 Task: Edit the duration of the event to 15 minutes.
Action: Mouse moved to (688, 323)
Screenshot: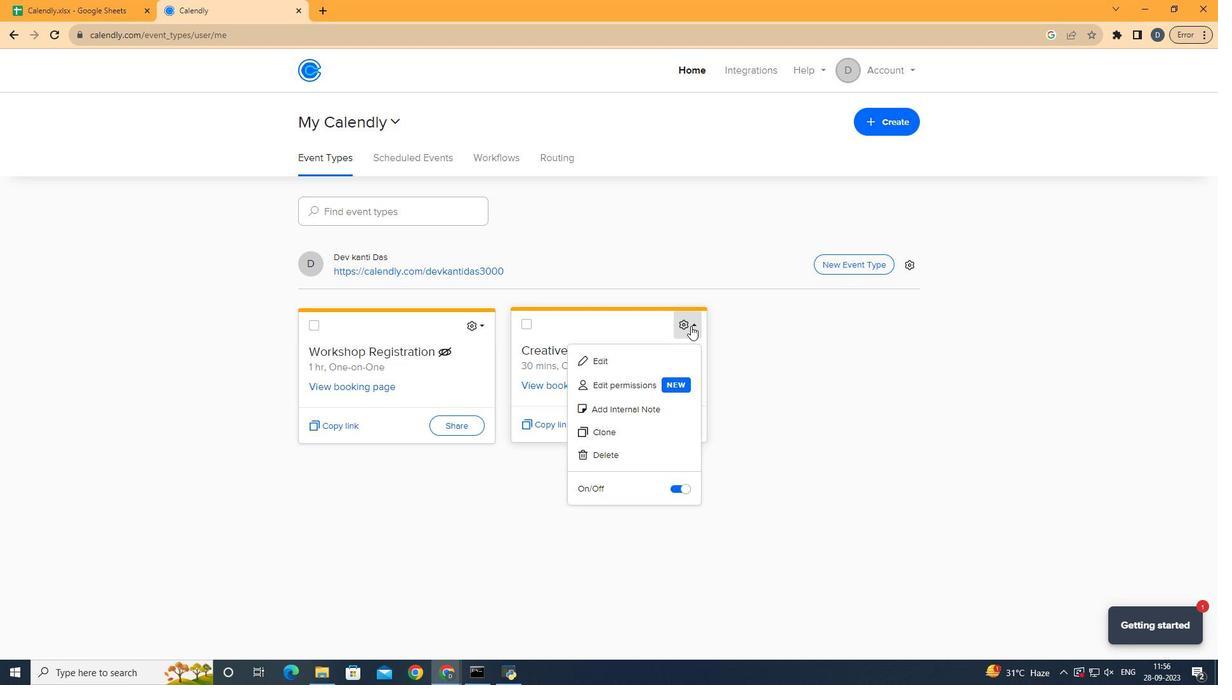 
Action: Mouse pressed left at (688, 323)
Screenshot: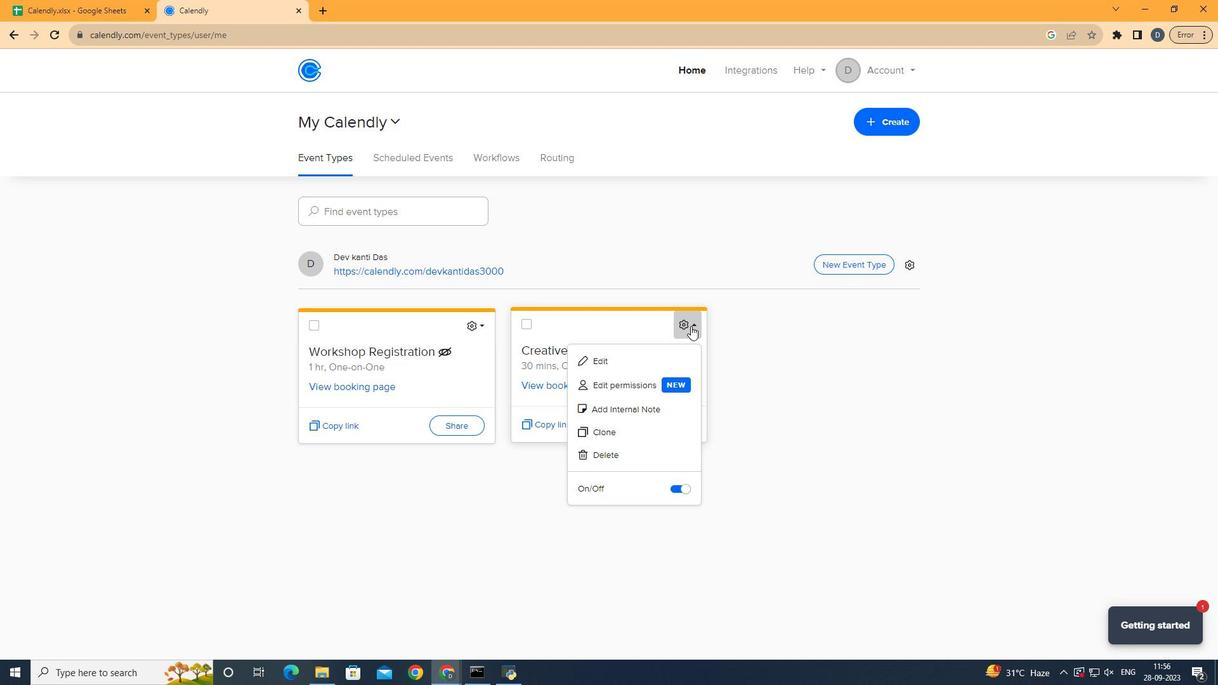 
Action: Mouse moved to (656, 354)
Screenshot: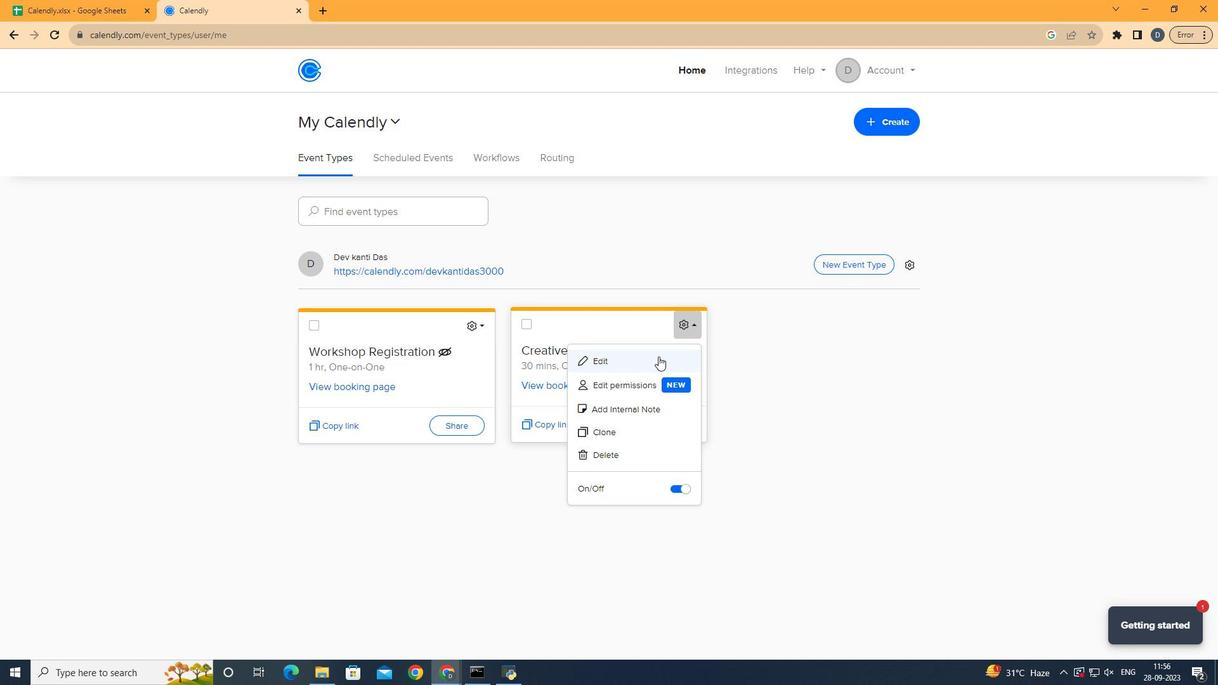 
Action: Mouse pressed left at (656, 354)
Screenshot: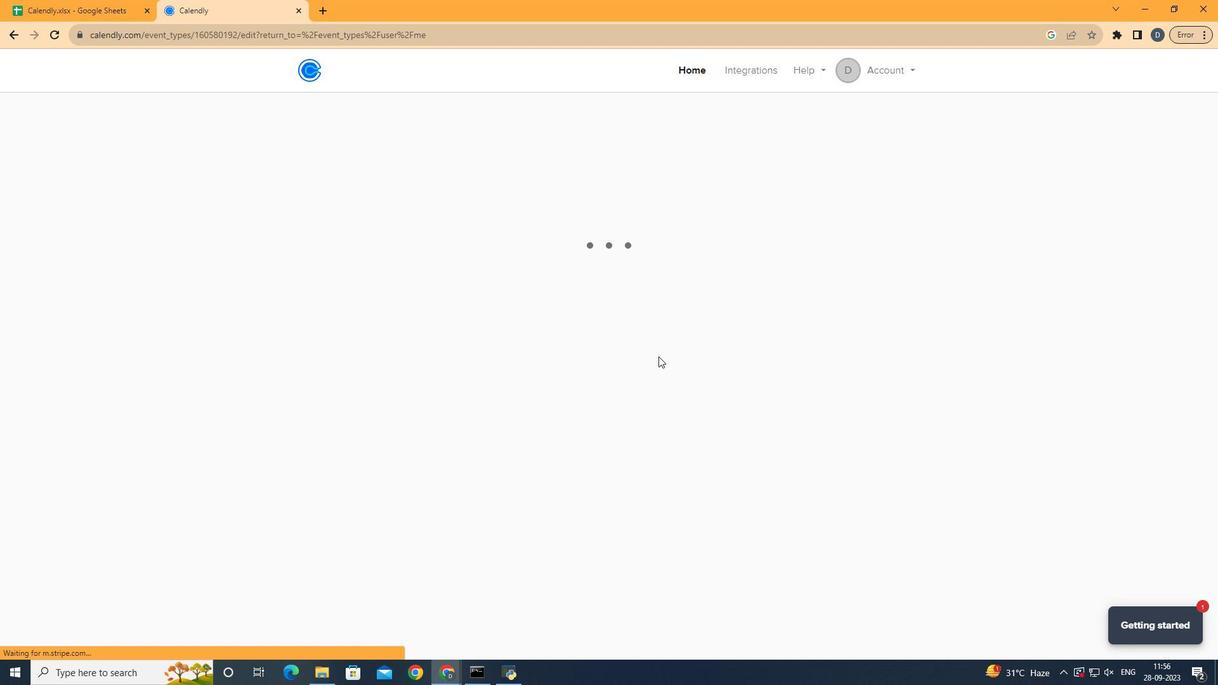 
Action: Mouse moved to (461, 288)
Screenshot: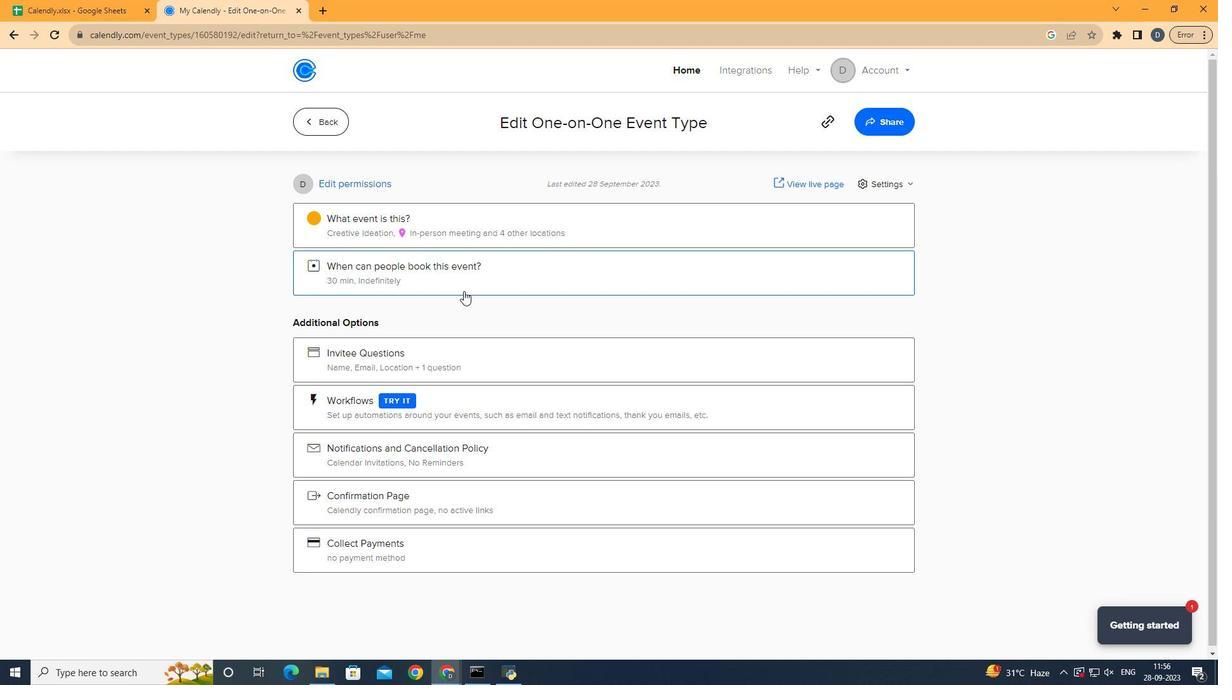 
Action: Mouse pressed left at (461, 288)
Screenshot: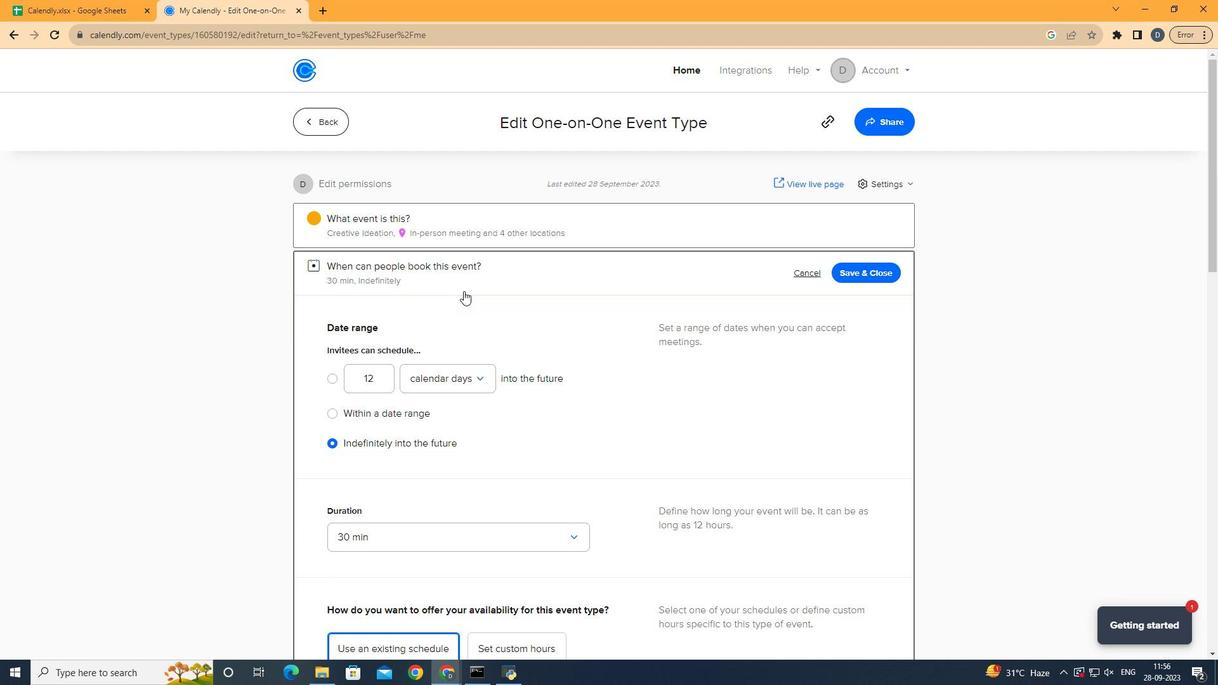 
Action: Mouse moved to (462, 288)
Screenshot: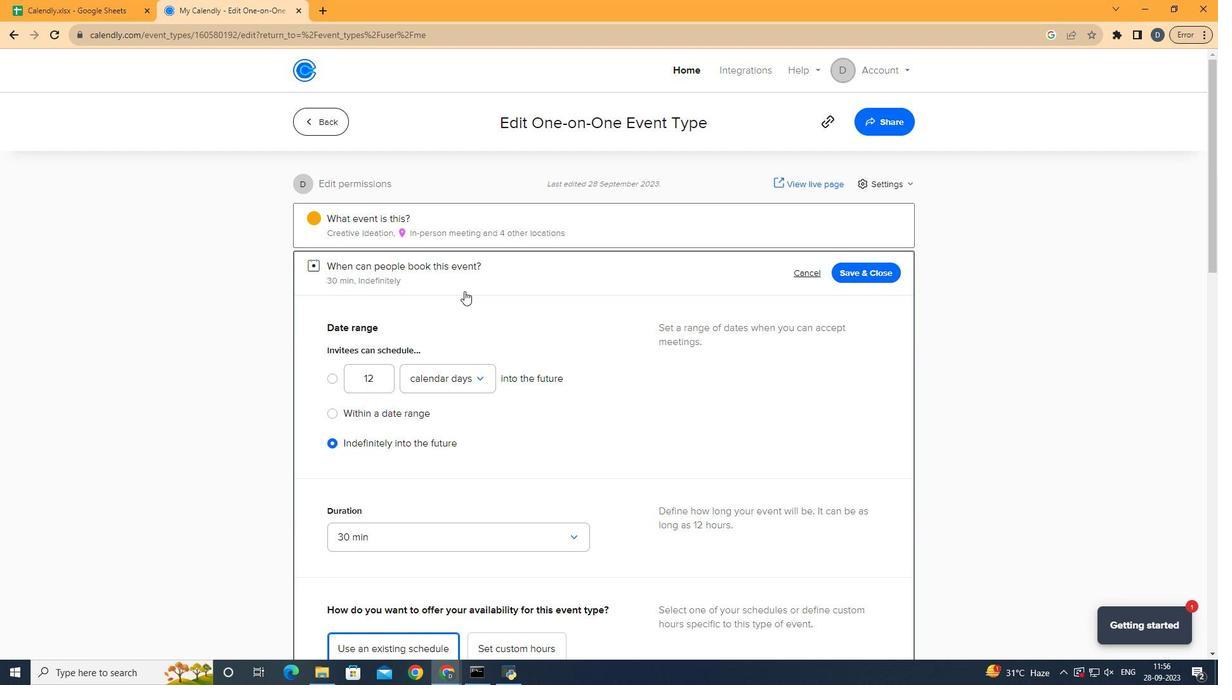 
Action: Mouse scrolled (462, 288) with delta (0, 0)
Screenshot: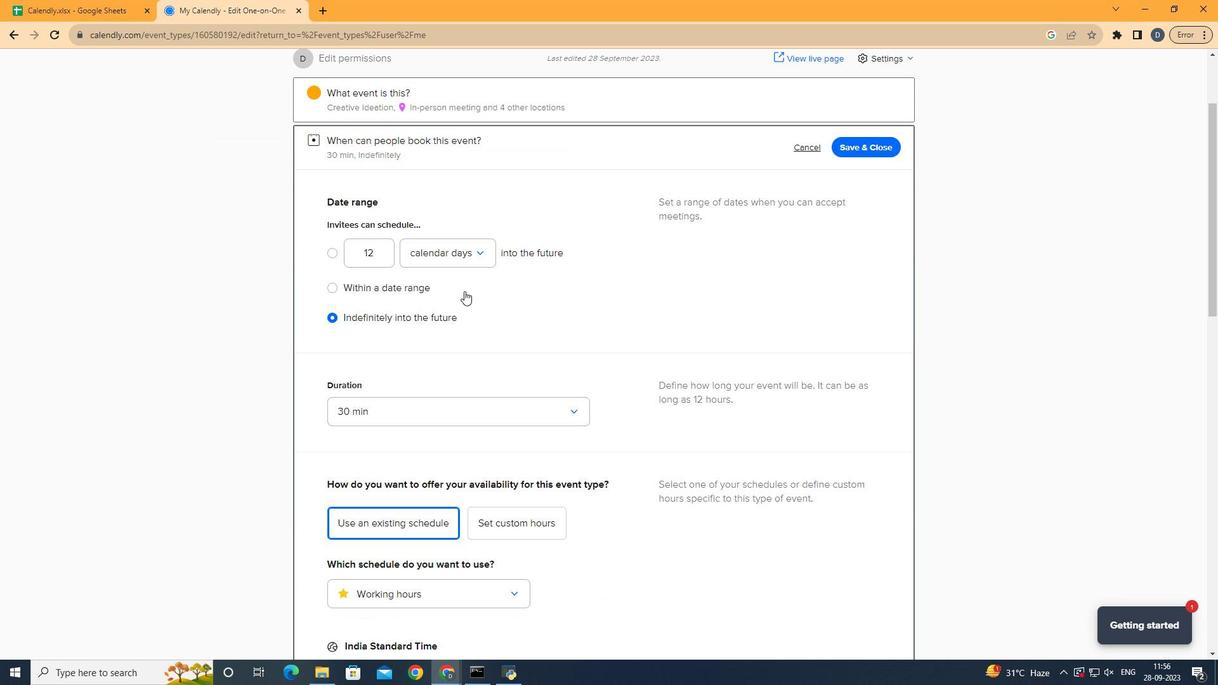 
Action: Mouse scrolled (462, 288) with delta (0, 0)
Screenshot: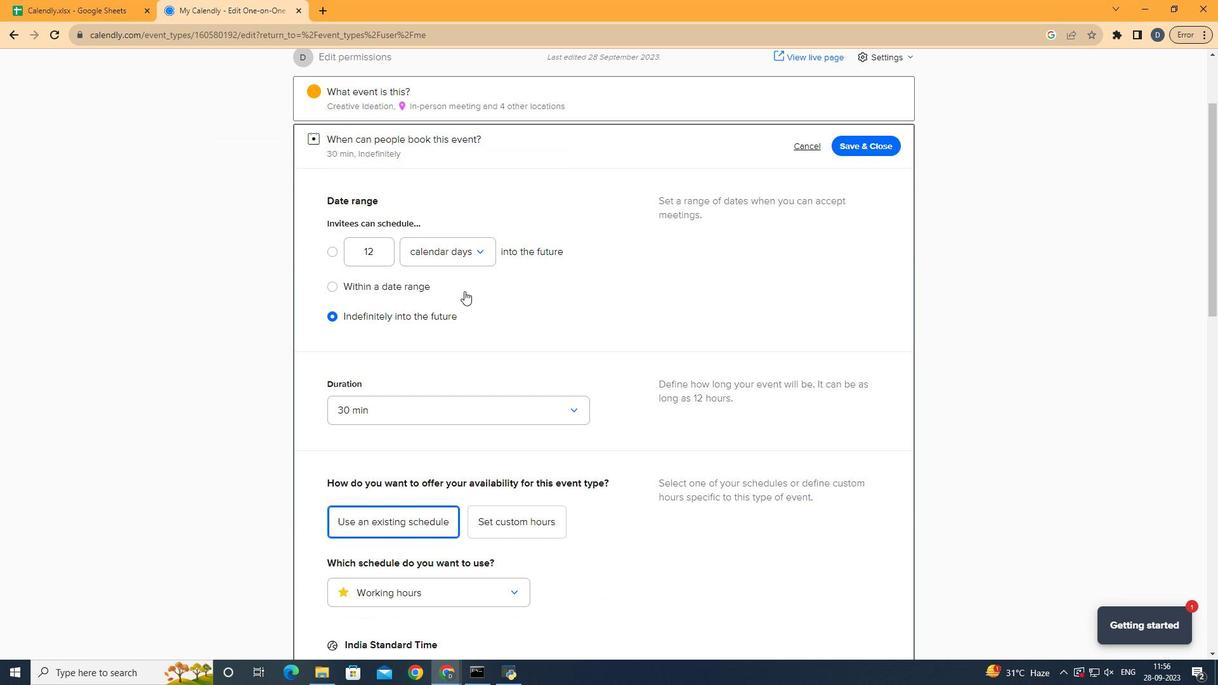 
Action: Mouse scrolled (462, 288) with delta (0, 0)
Screenshot: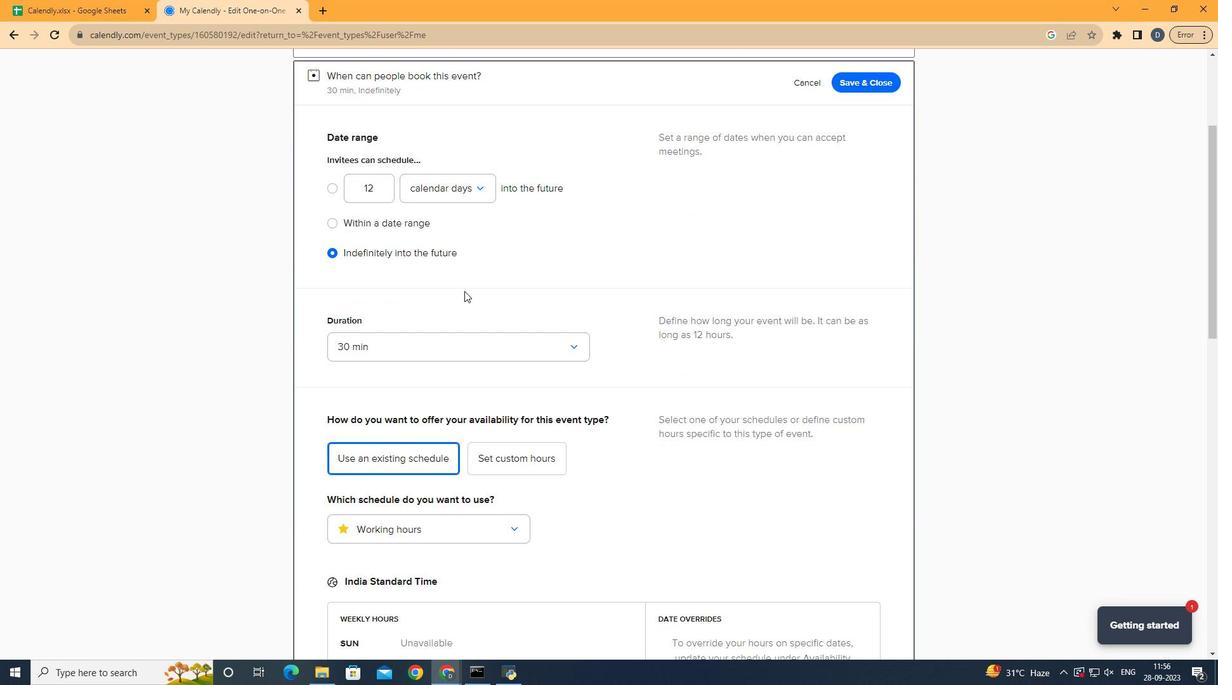 
Action: Mouse moved to (460, 340)
Screenshot: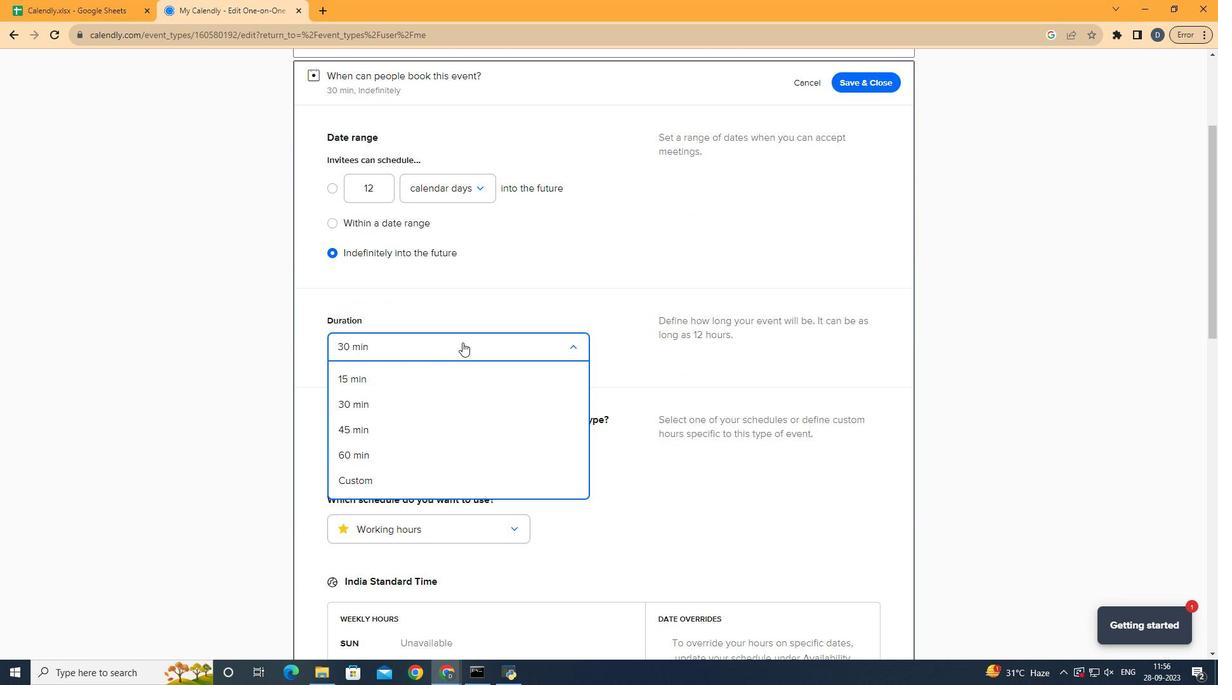 
Action: Mouse pressed left at (460, 340)
Screenshot: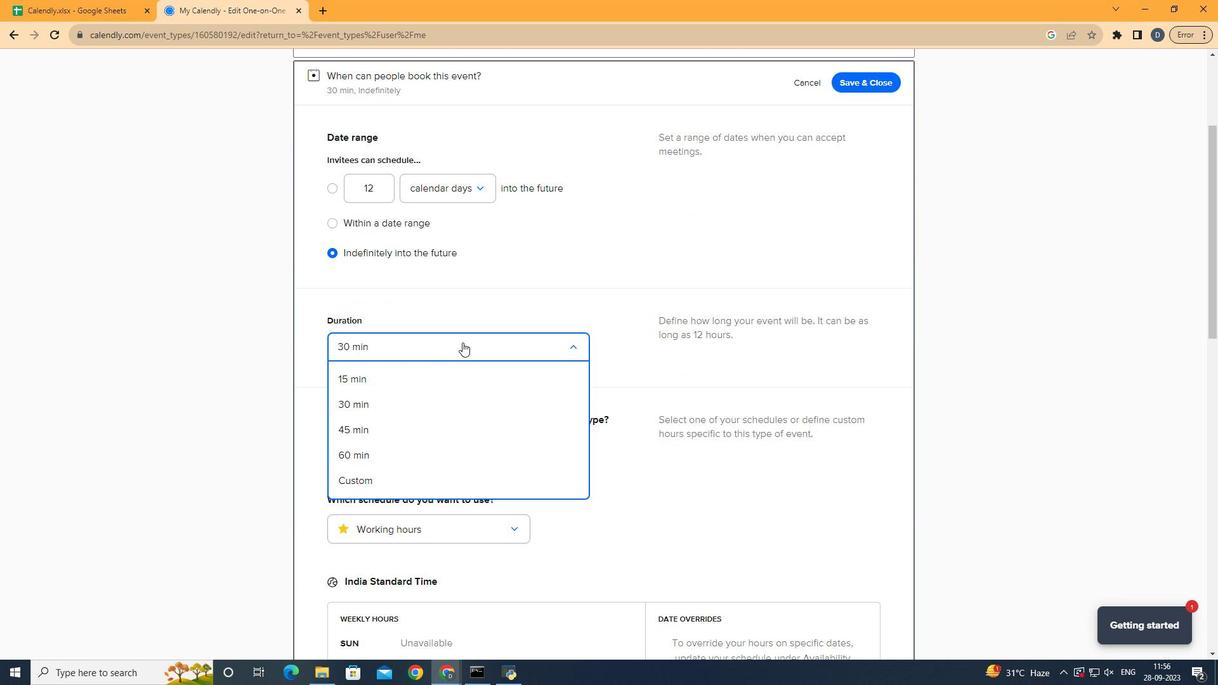 
Action: Mouse moved to (444, 373)
Screenshot: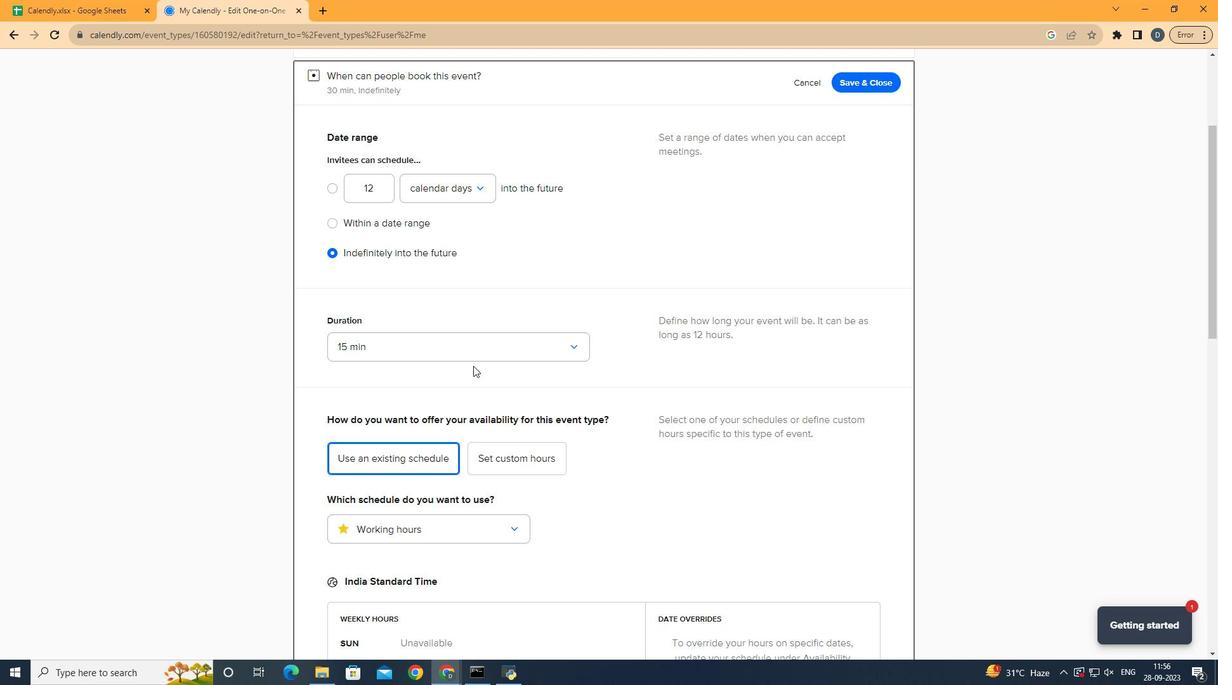 
Action: Mouse pressed left at (444, 373)
Screenshot: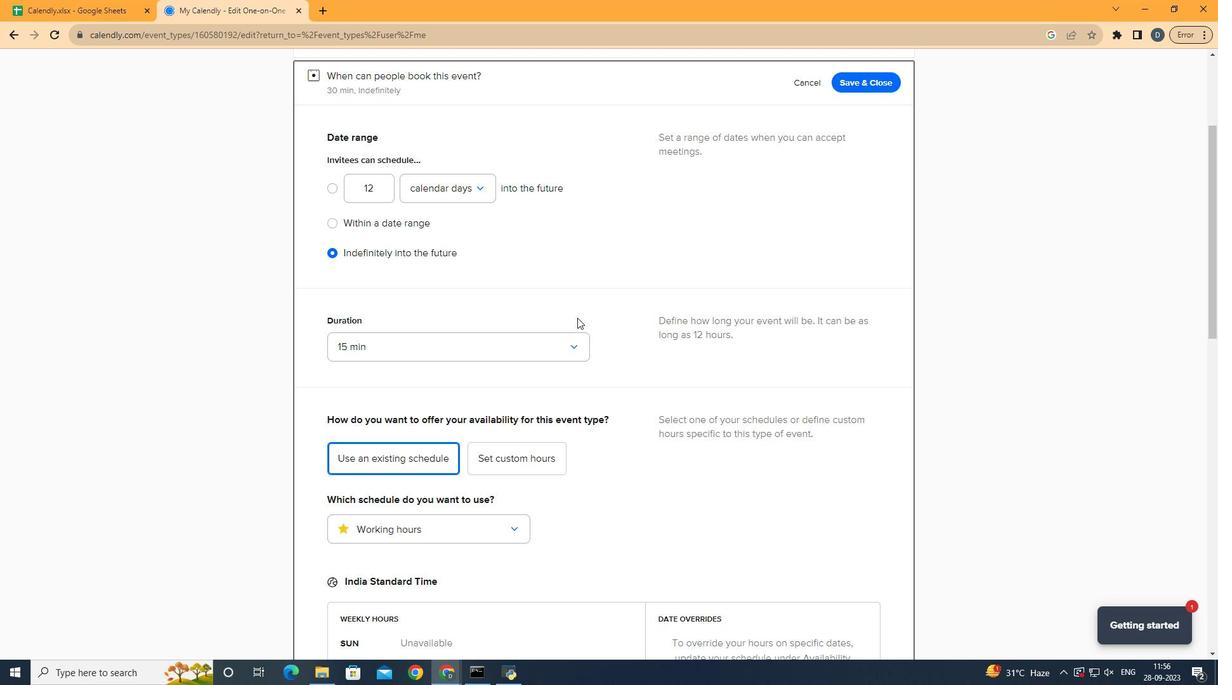 
Action: Mouse moved to (833, 257)
Screenshot: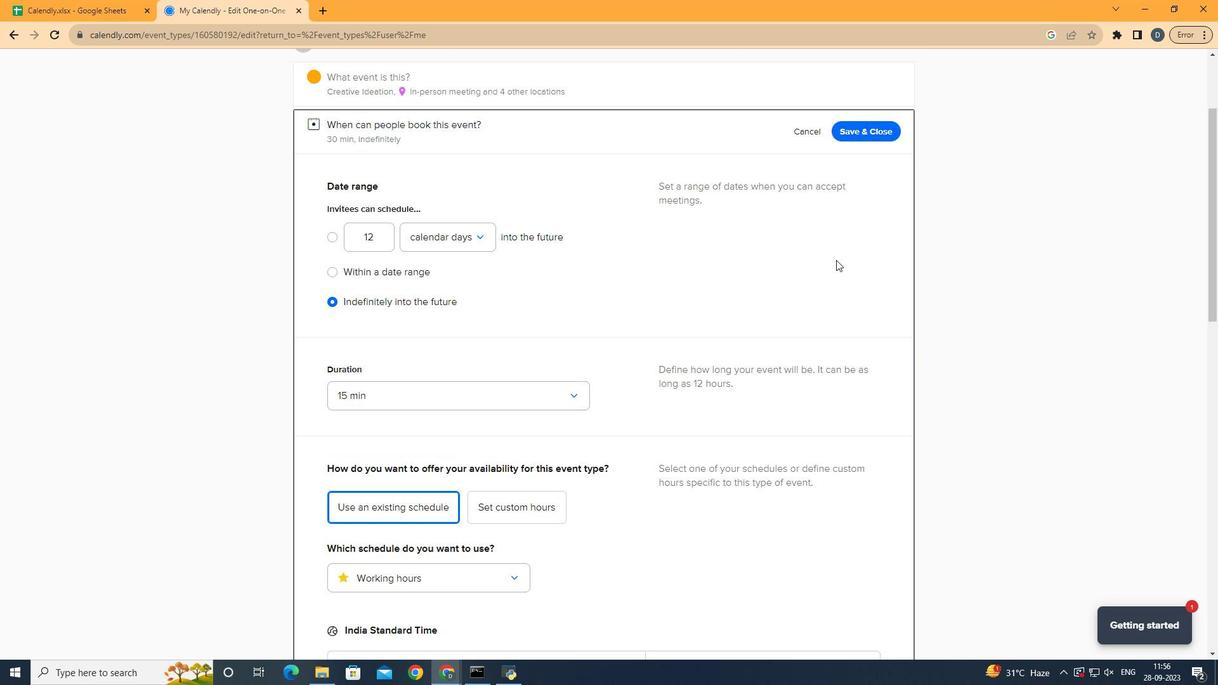 
Action: Mouse scrolled (833, 258) with delta (0, 0)
Screenshot: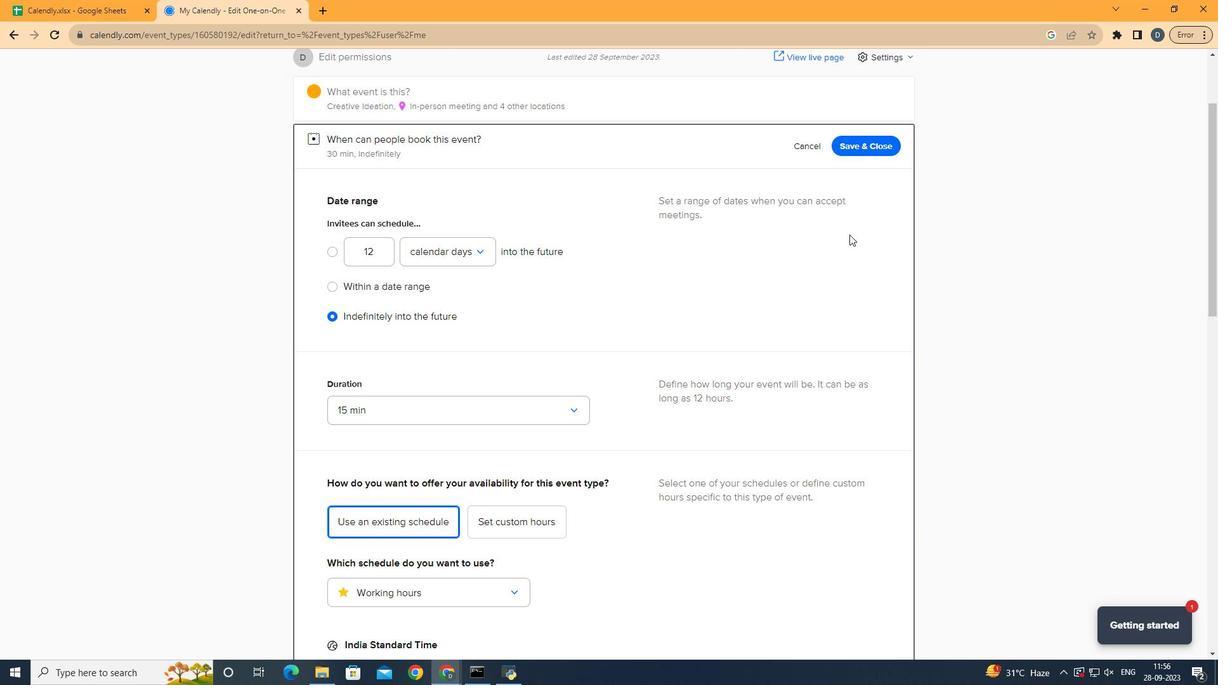 
Action: Mouse moved to (861, 144)
Screenshot: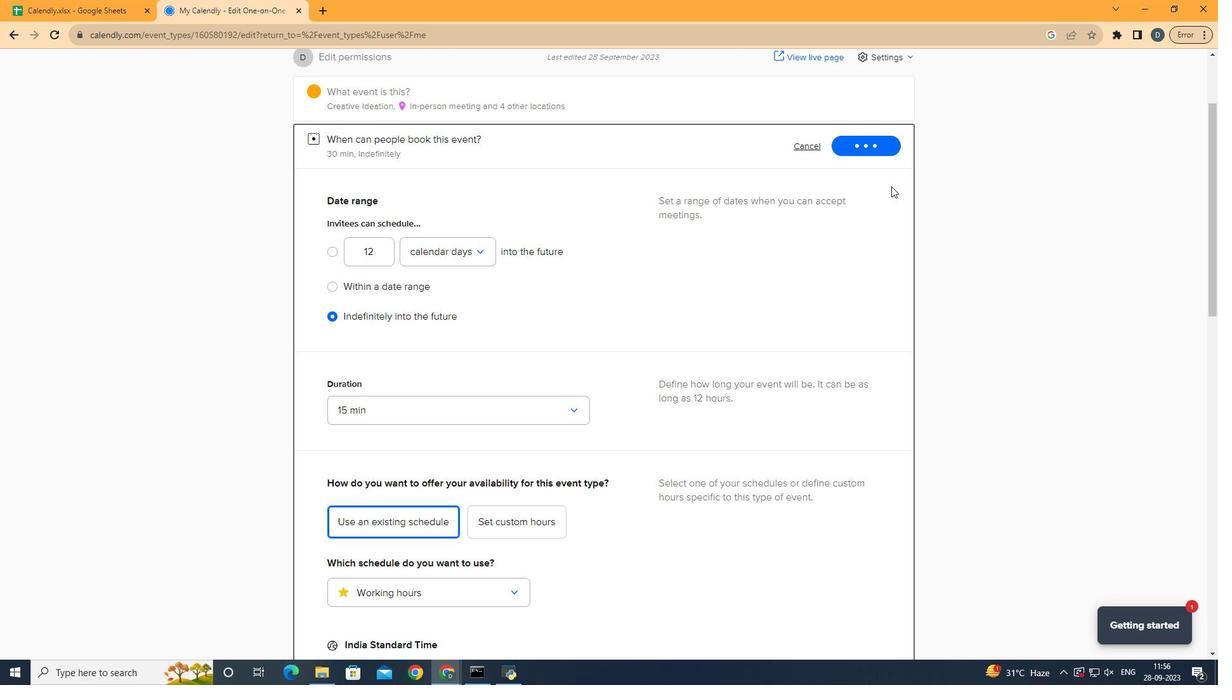 
Action: Mouse pressed left at (861, 144)
Screenshot: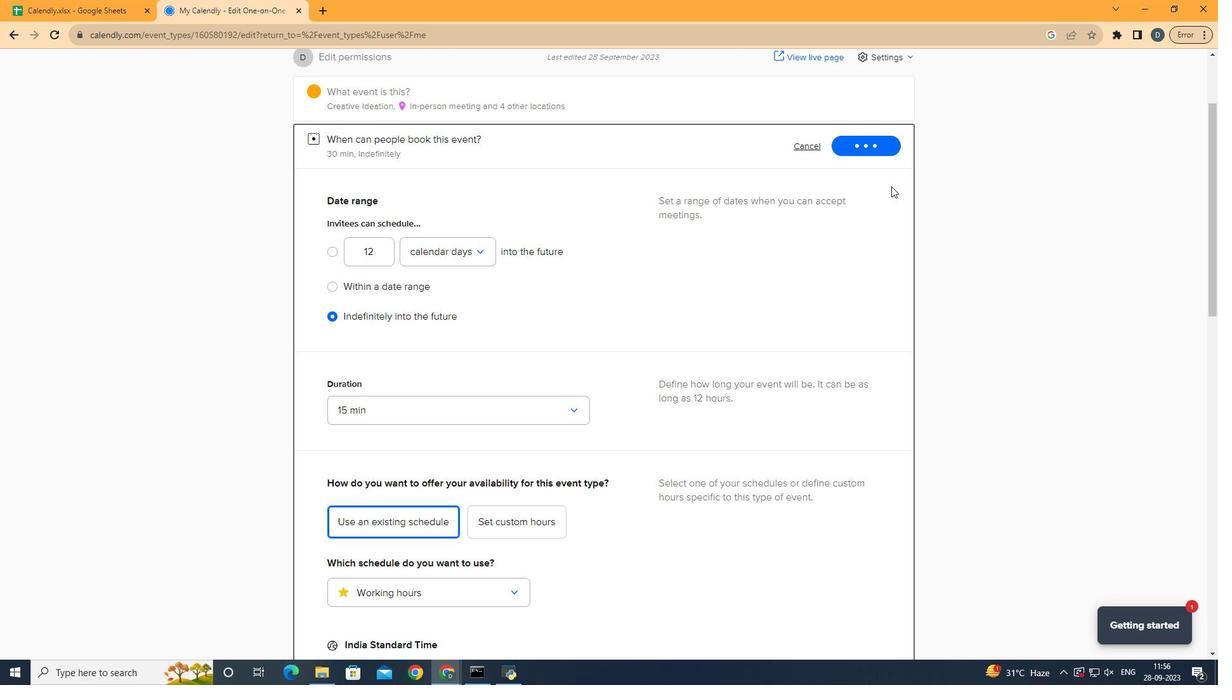 
Action: Mouse moved to (1002, 323)
Screenshot: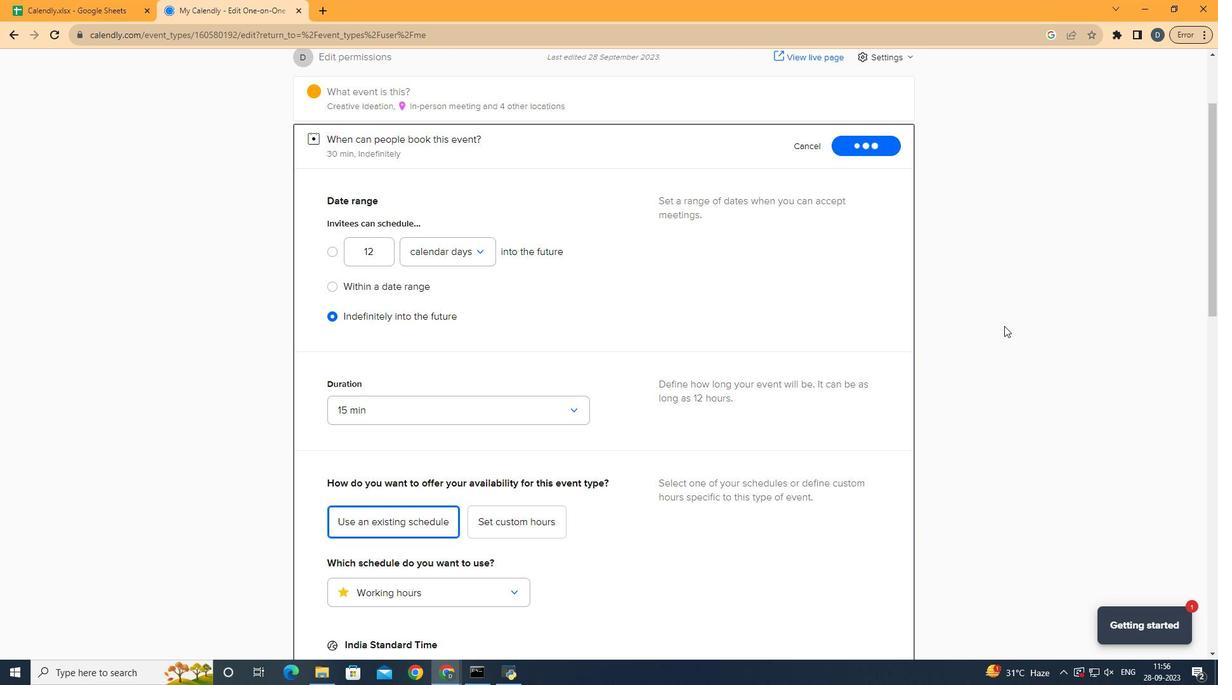 
